Task: Select Encode Selected Audio Files
Action: Mouse moved to (746, 296)
Screenshot: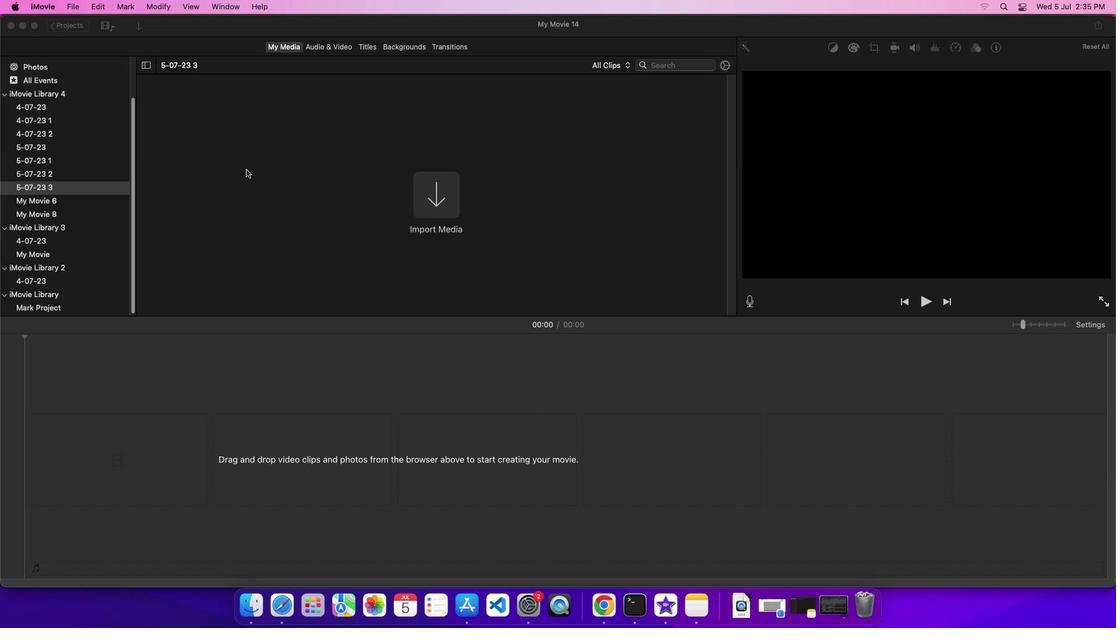 
Action: Mouse pressed left at (746, 296)
Screenshot: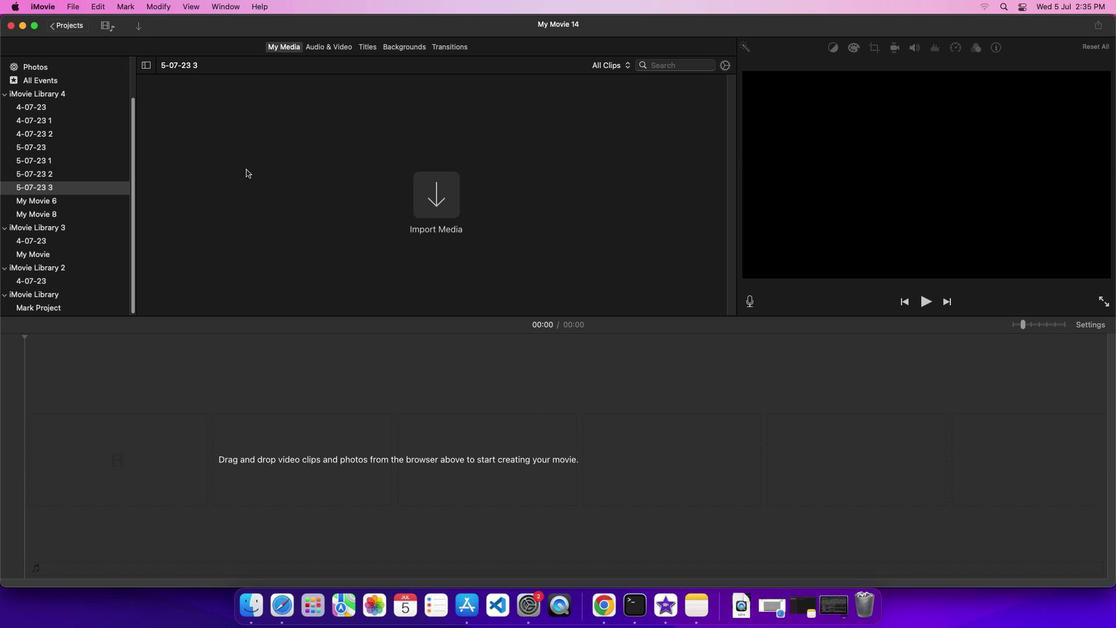 
Action: Mouse moved to (746, 296)
Screenshot: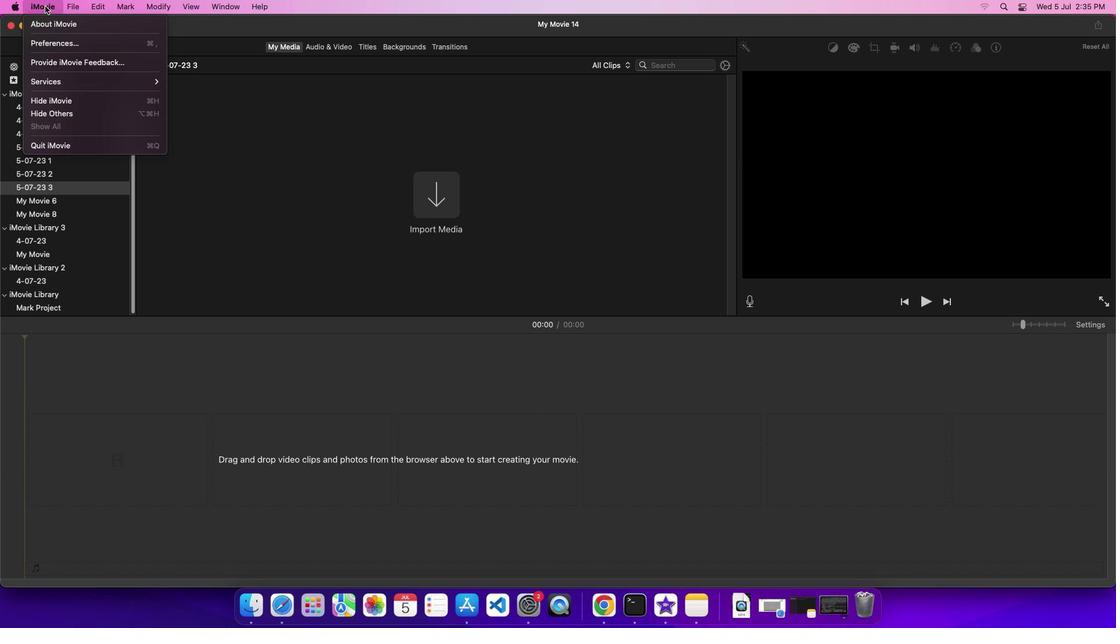 
Action: Mouse pressed left at (746, 296)
Screenshot: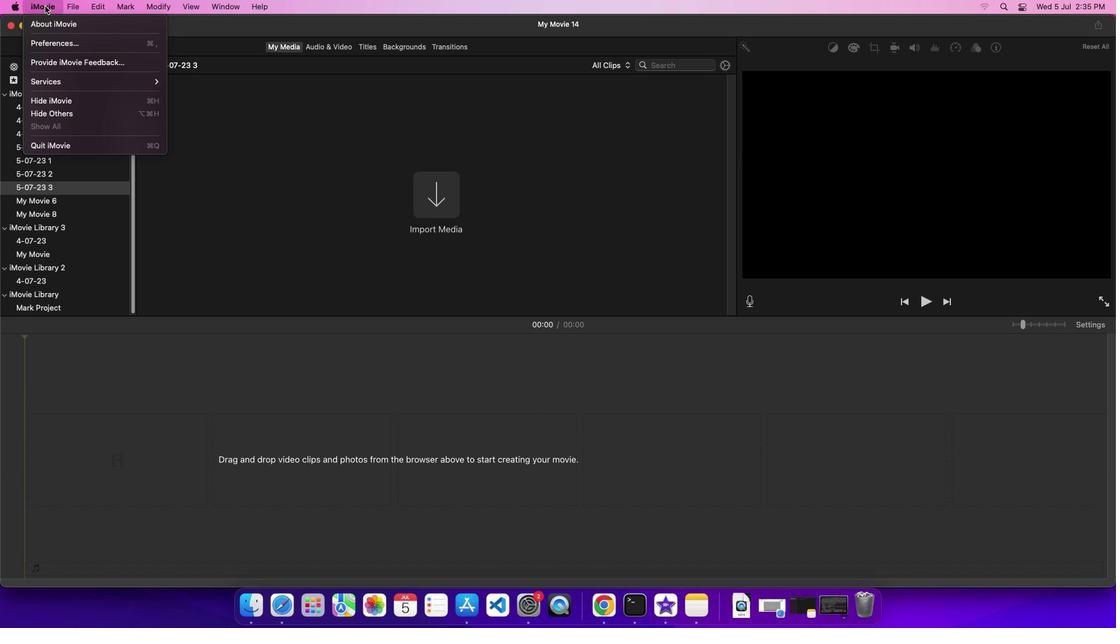 
Action: Mouse moved to (746, 296)
Screenshot: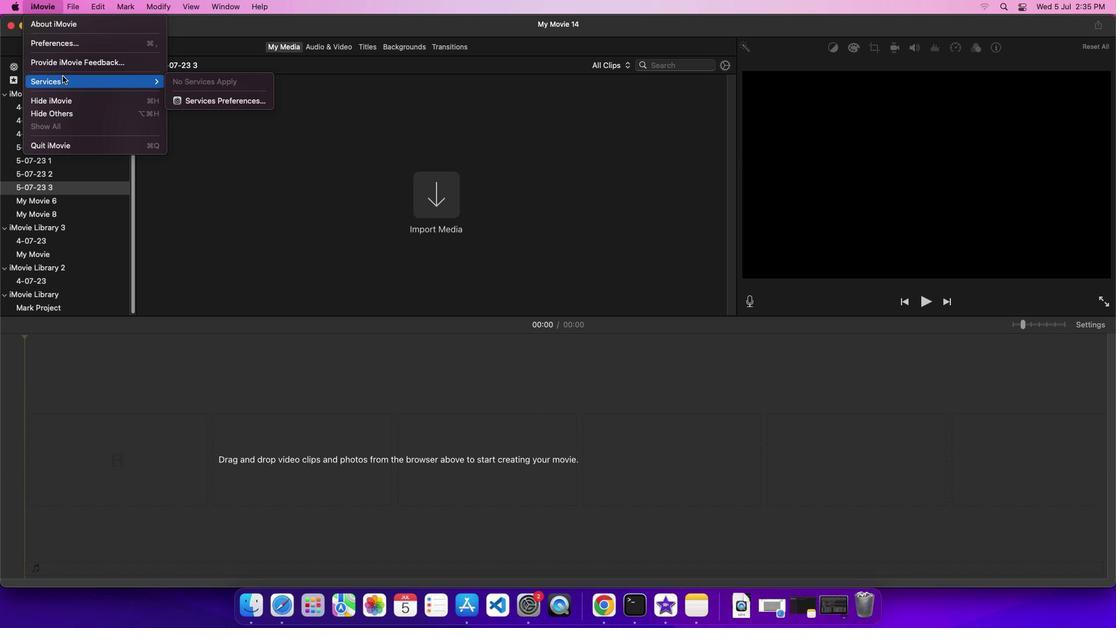 
Action: Mouse pressed left at (746, 296)
Screenshot: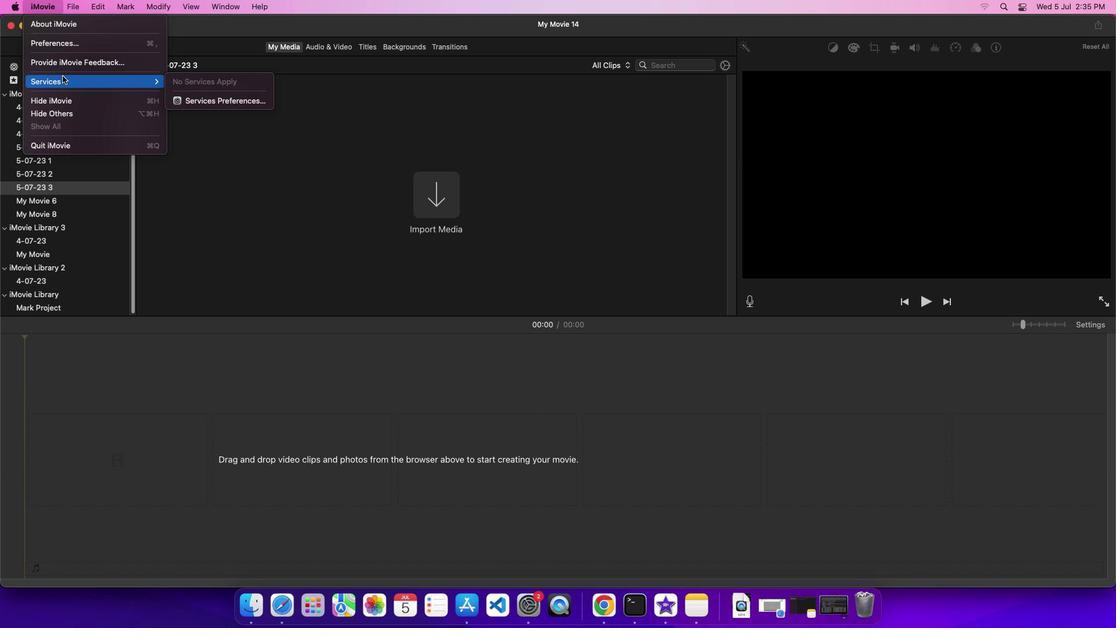 
Action: Mouse moved to (746, 296)
Screenshot: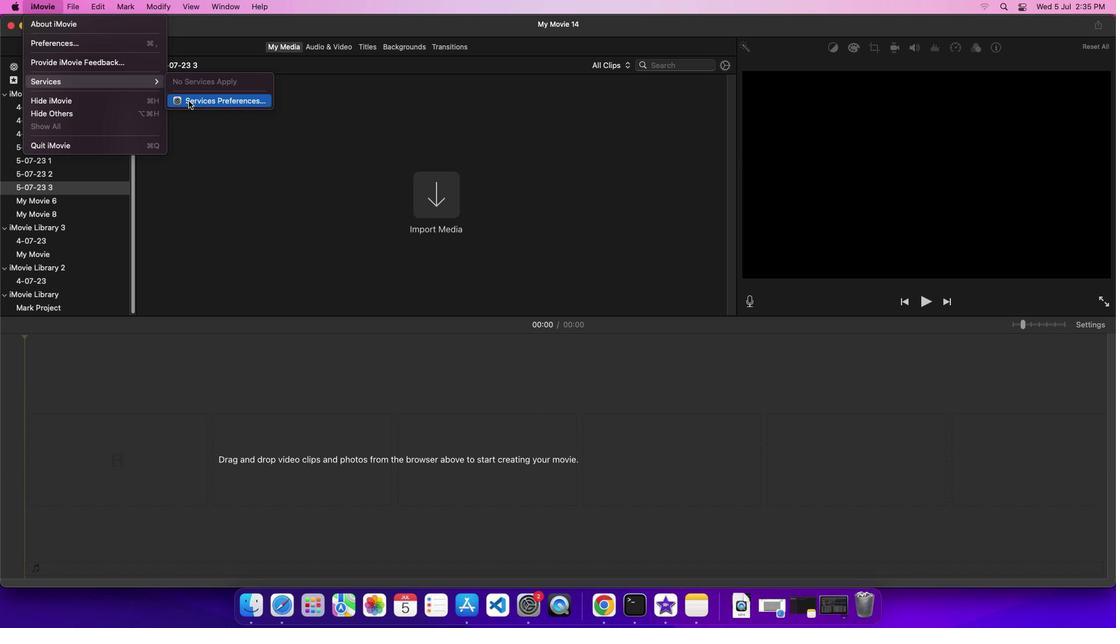 
Action: Mouse pressed left at (746, 296)
Screenshot: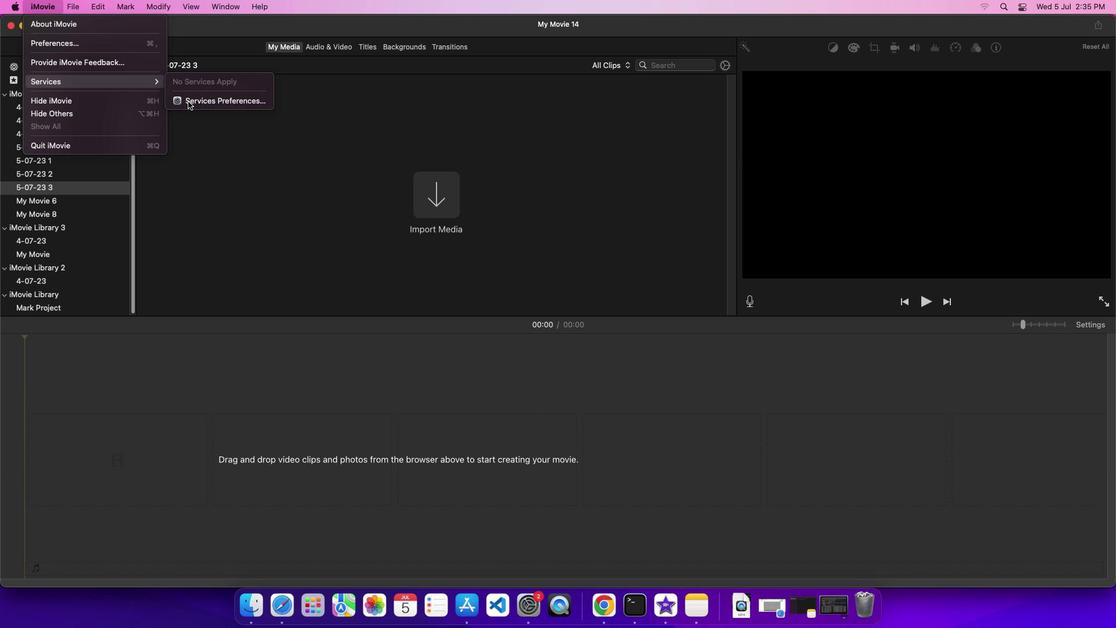 
Action: Mouse moved to (746, 296)
Screenshot: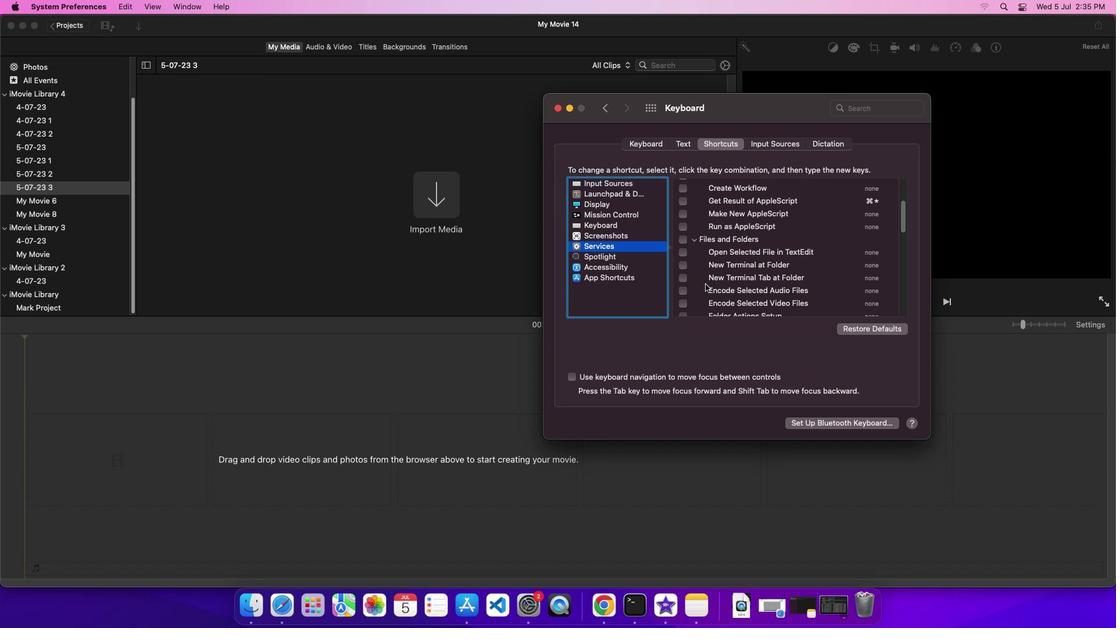 
Action: Mouse scrolled (746, 296) with delta (746, 296)
Screenshot: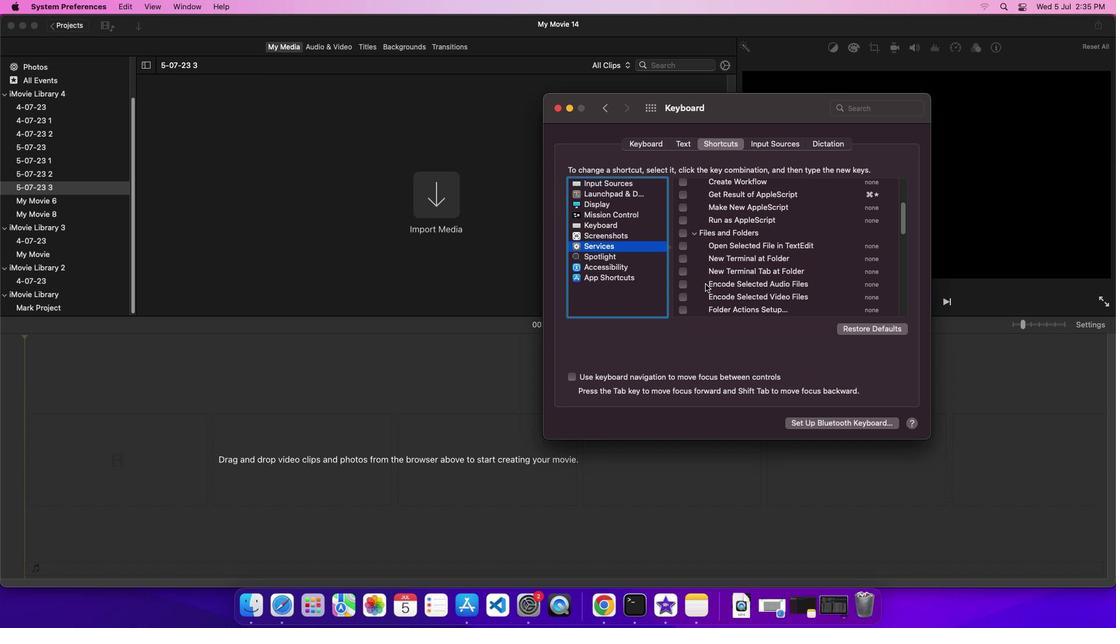 
Action: Mouse scrolled (746, 296) with delta (746, 296)
Screenshot: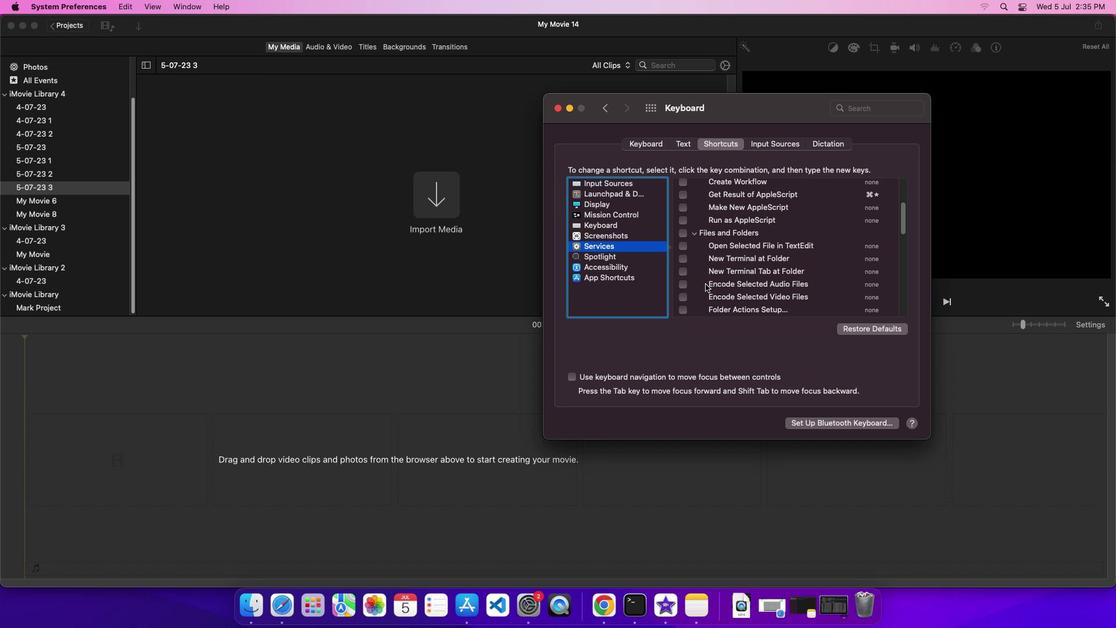 
Action: Mouse scrolled (746, 296) with delta (746, 296)
Screenshot: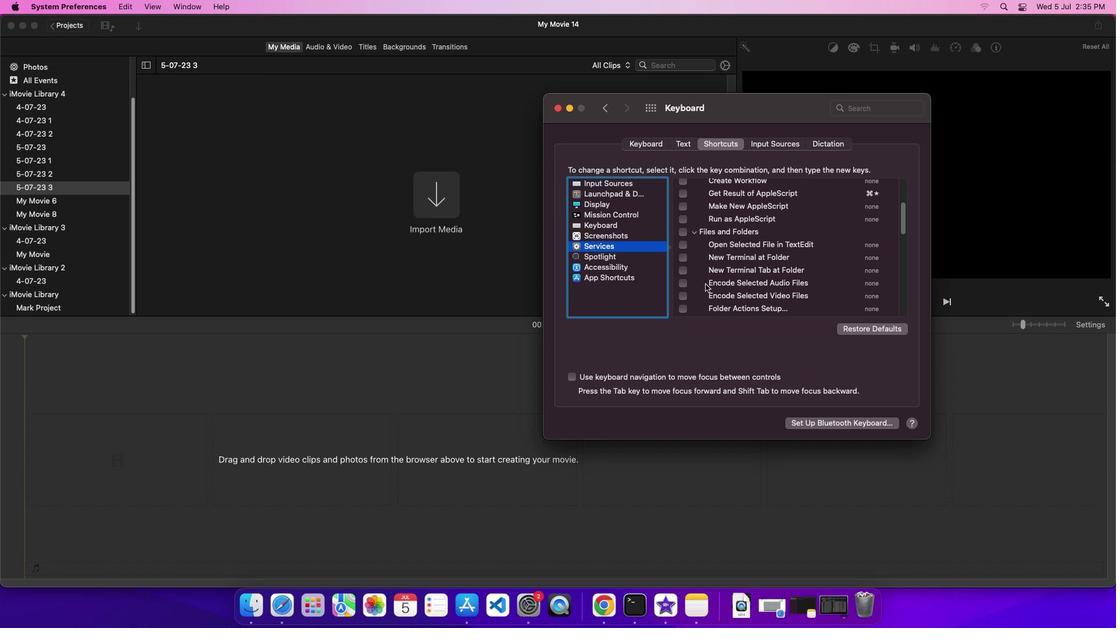 
Action: Mouse moved to (746, 296)
Screenshot: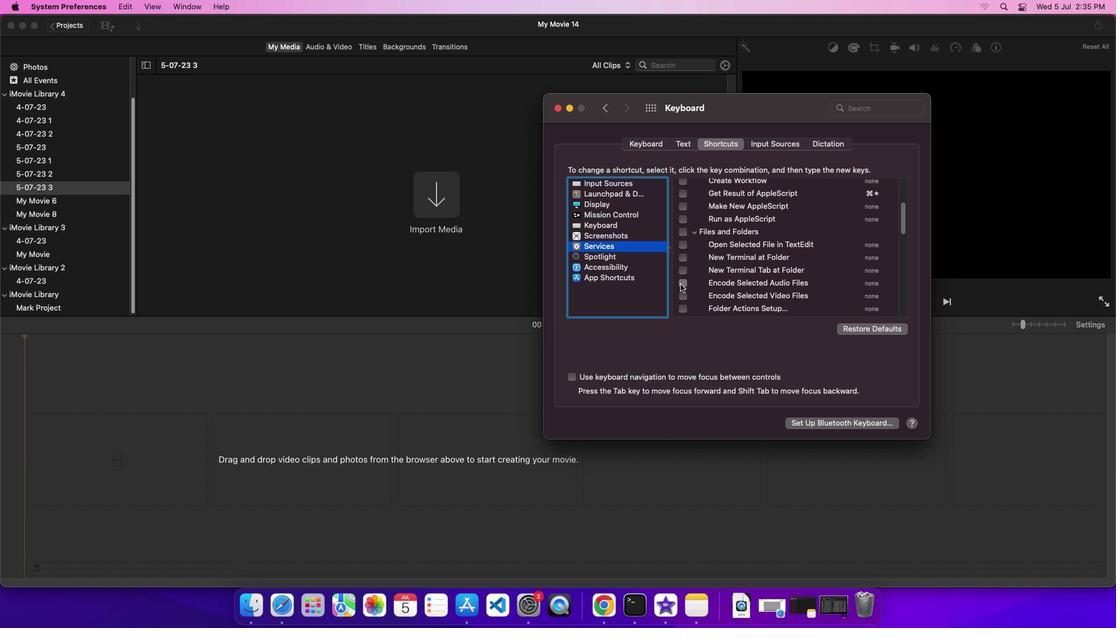 
Action: Mouse pressed left at (746, 296)
Screenshot: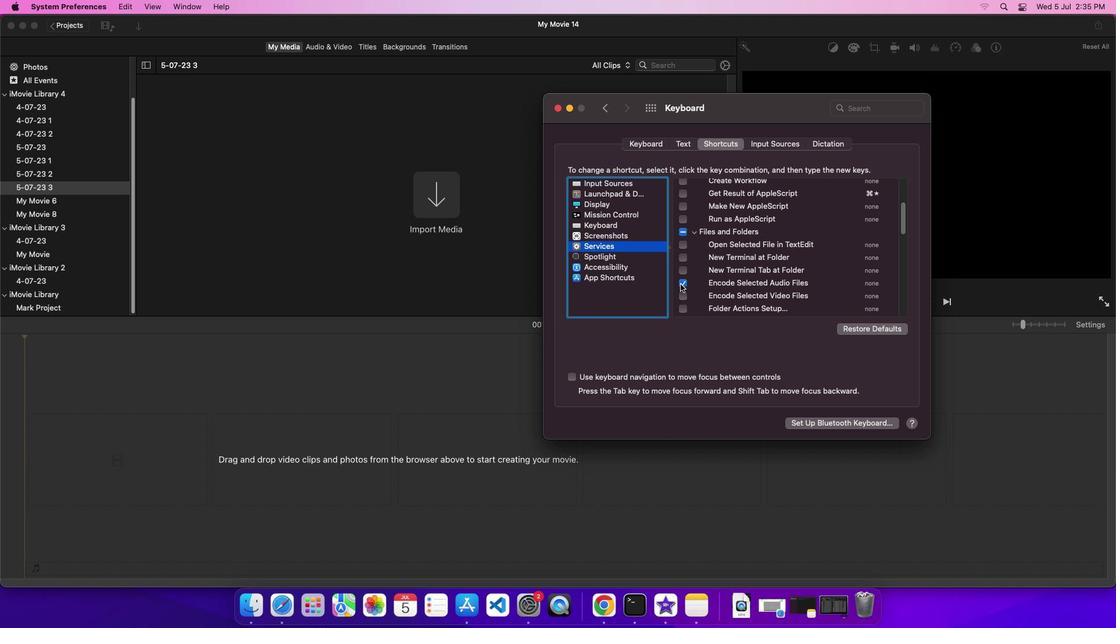
Action: Mouse moved to (746, 296)
Screenshot: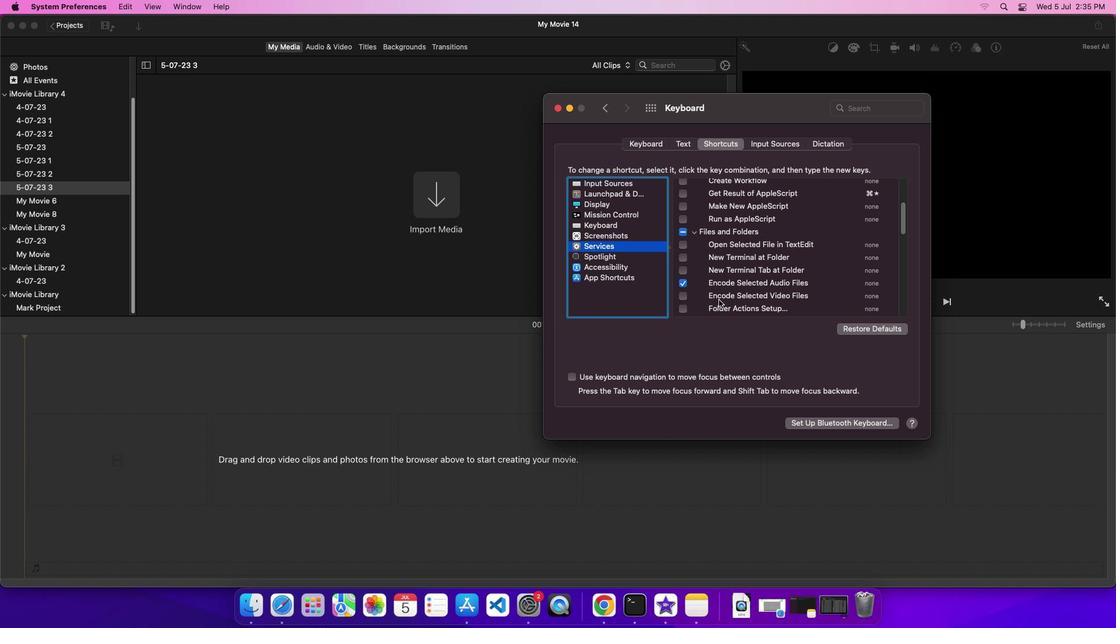 
